 Task: Look for gluten-free products in the category "Champagne & Sparkling Wine".
Action: Mouse moved to (725, 236)
Screenshot: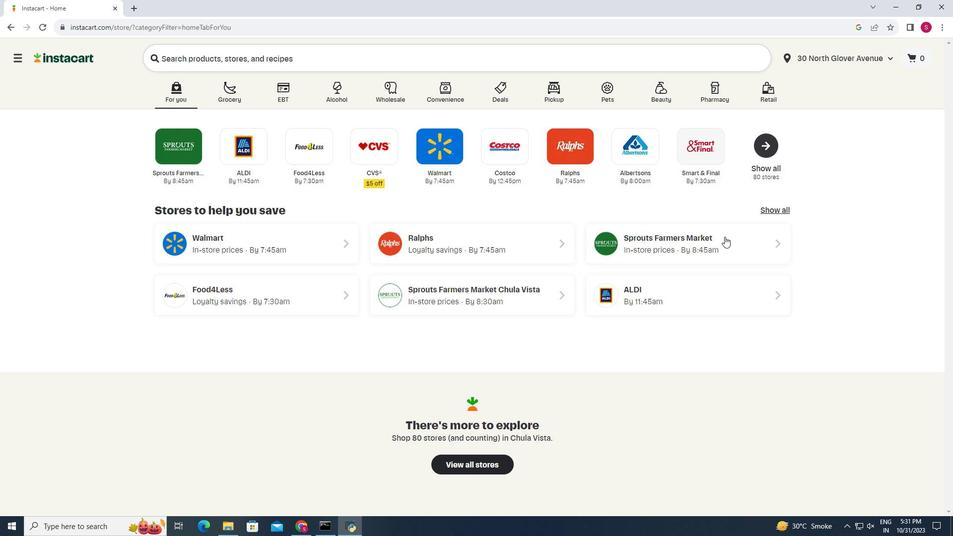 
Action: Mouse pressed left at (725, 236)
Screenshot: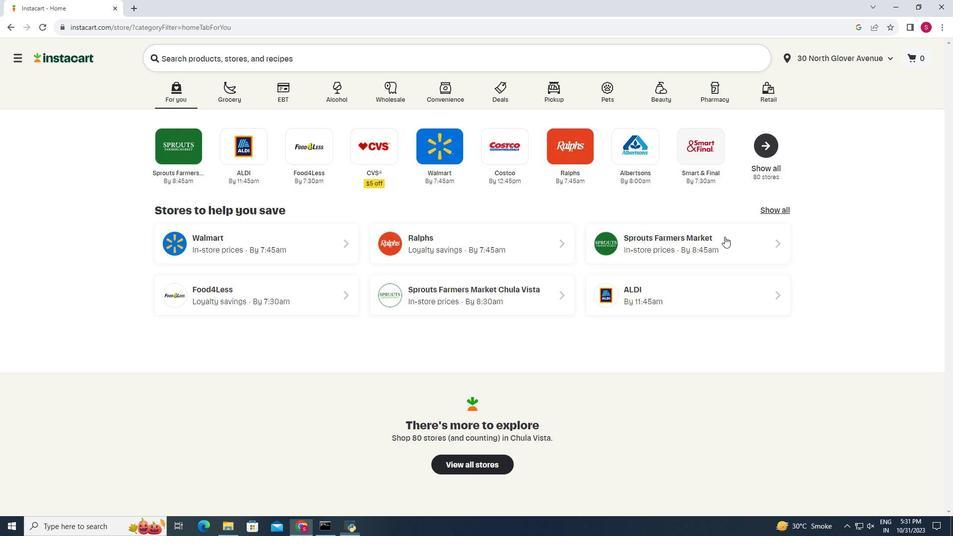 
Action: Mouse moved to (32, 511)
Screenshot: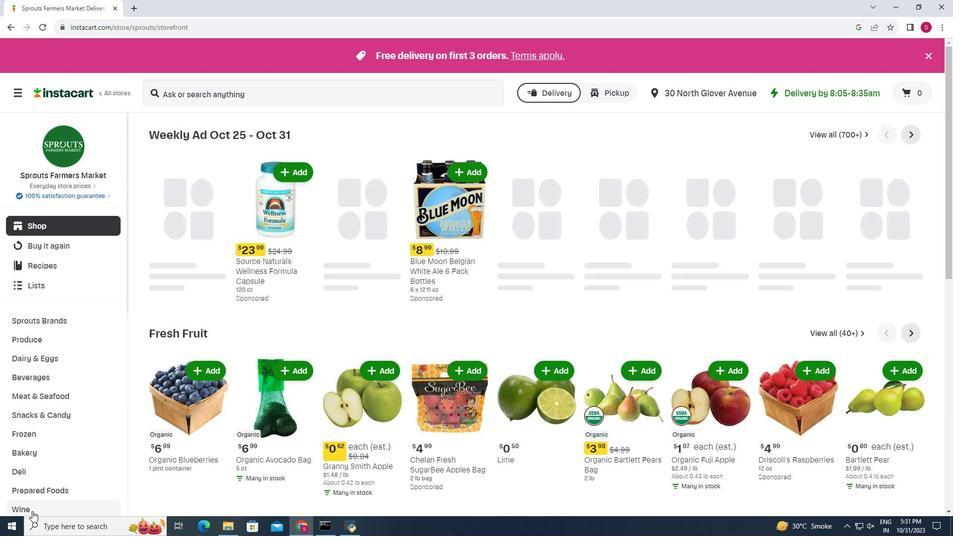 
Action: Mouse pressed left at (32, 511)
Screenshot: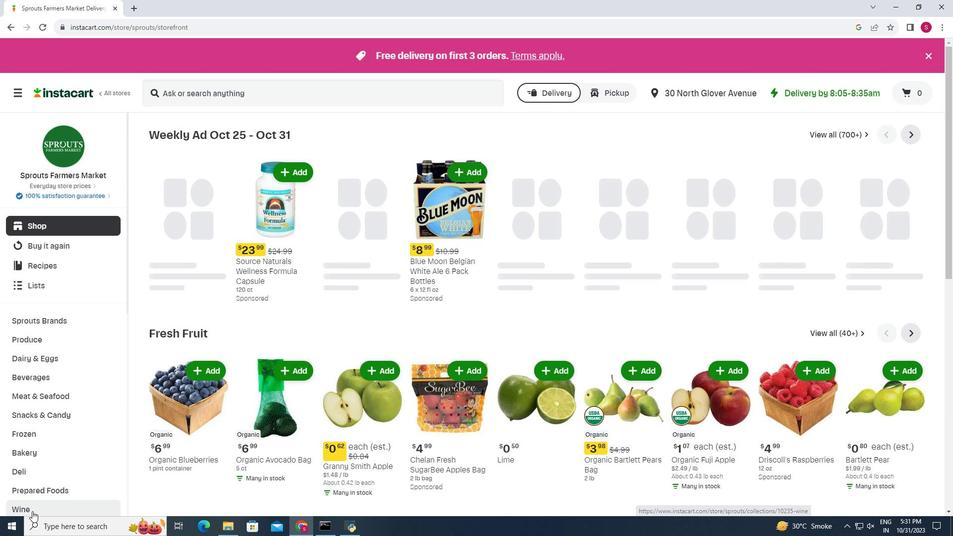 
Action: Mouse moved to (309, 161)
Screenshot: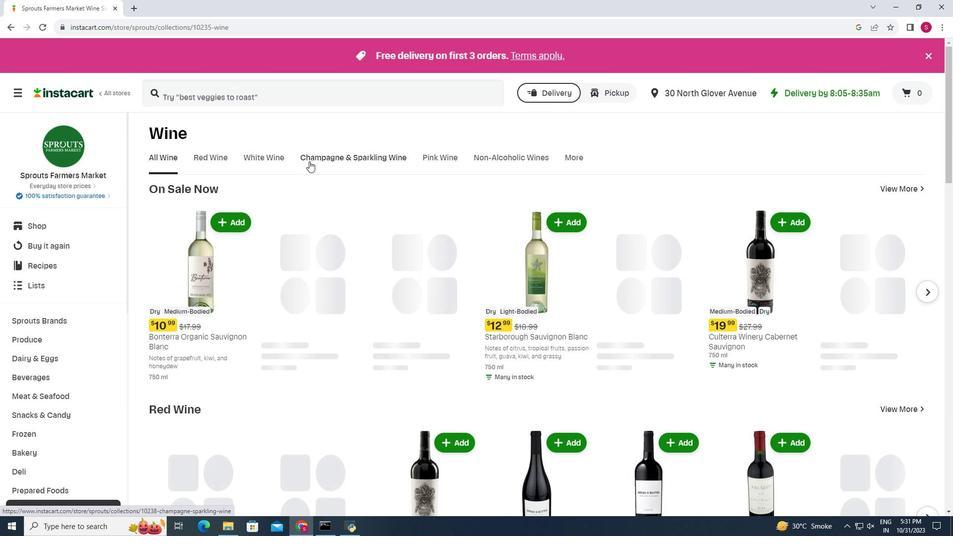 
Action: Mouse pressed left at (309, 161)
Screenshot: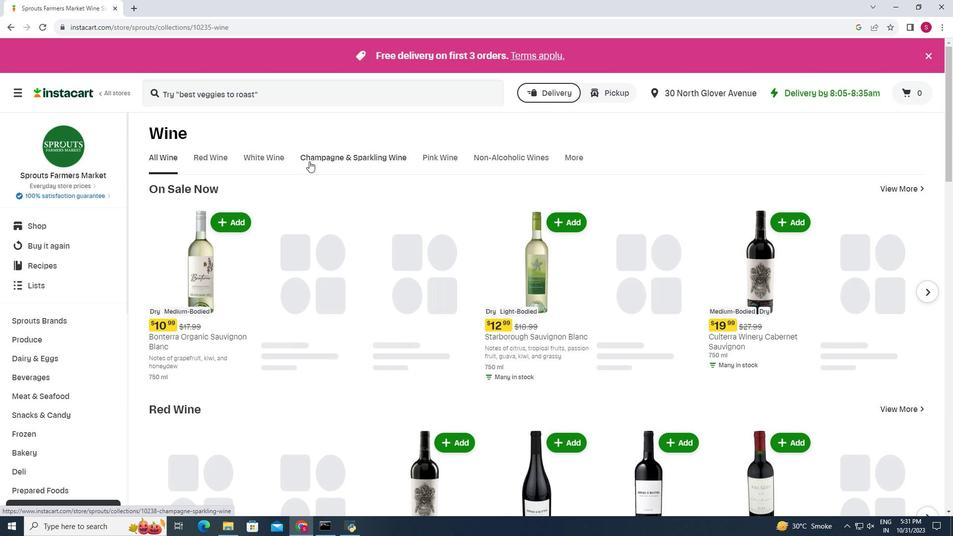 
Action: Mouse moved to (239, 242)
Screenshot: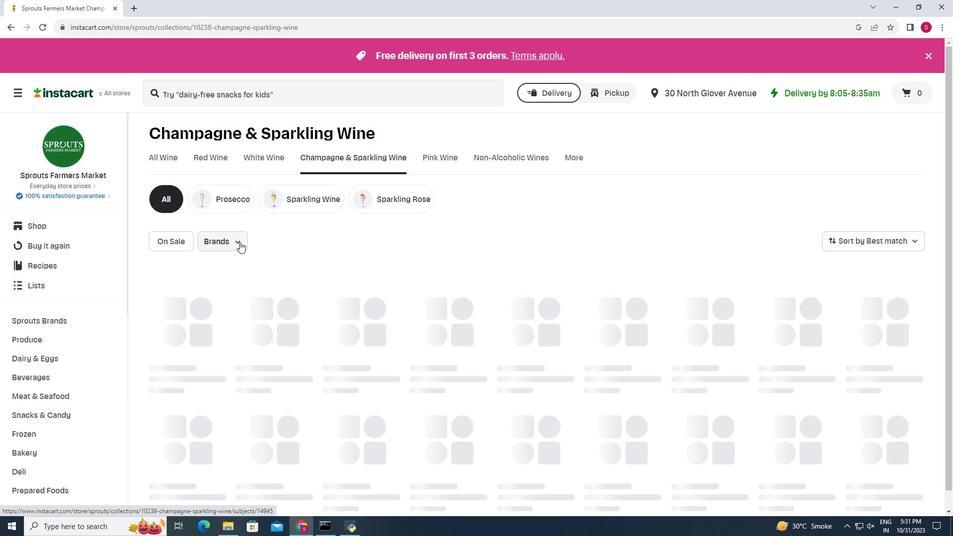 
Action: Mouse pressed left at (239, 242)
Screenshot: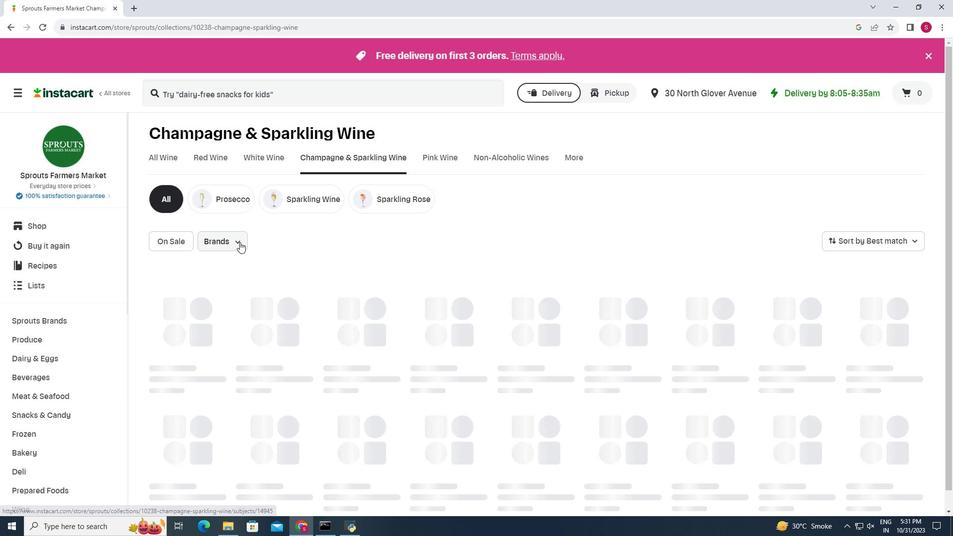 
Action: Mouse moved to (281, 291)
Screenshot: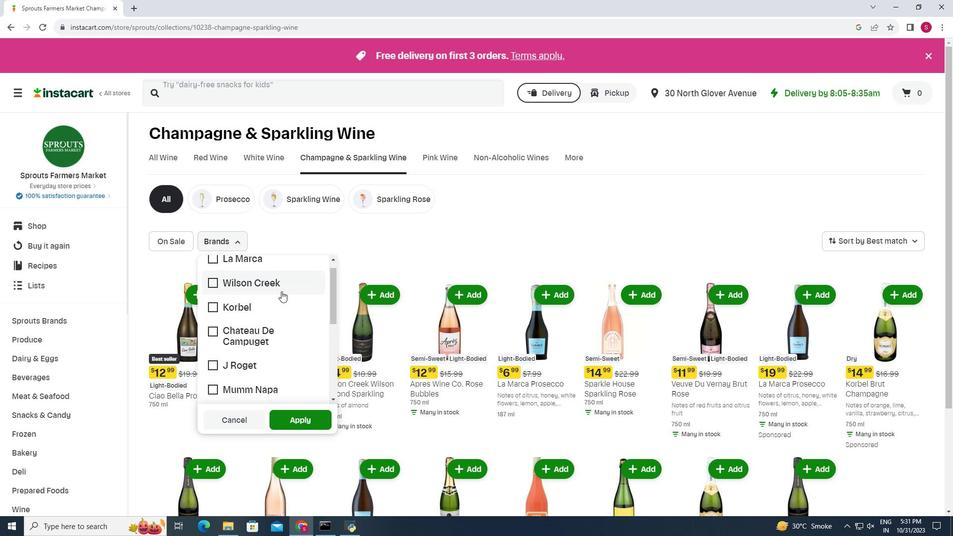 
Action: Mouse scrolled (281, 291) with delta (0, 0)
Screenshot: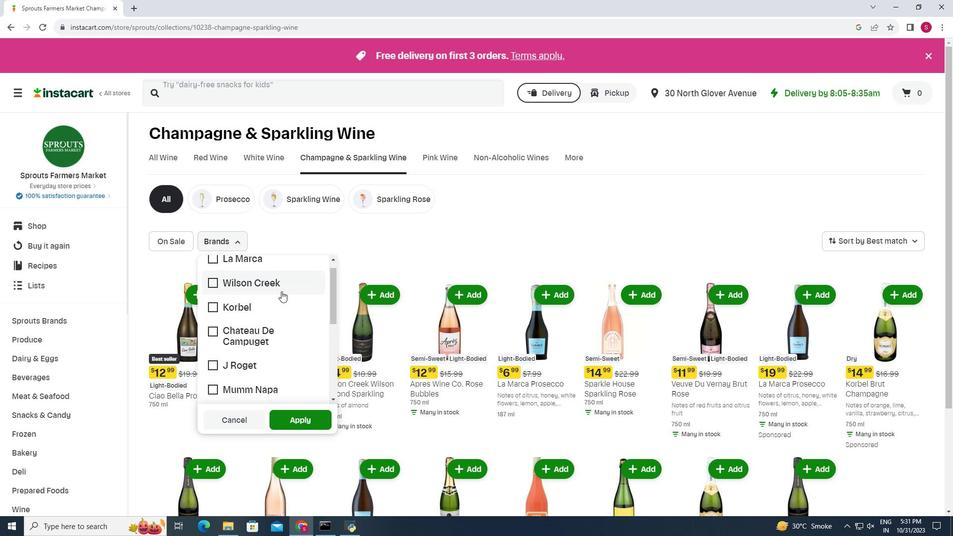 
Action: Mouse moved to (281, 291)
Screenshot: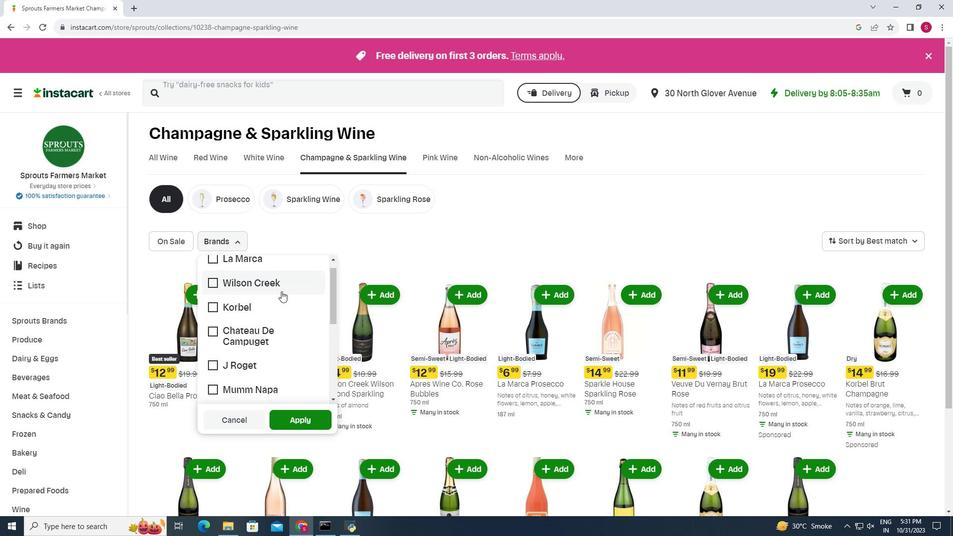 
Action: Mouse scrolled (281, 291) with delta (0, 0)
Screenshot: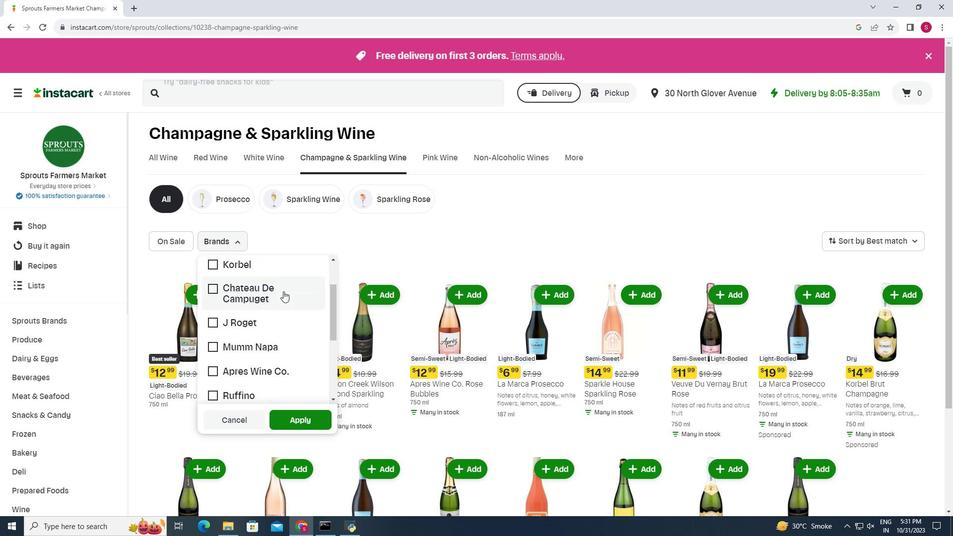
Action: Mouse scrolled (281, 291) with delta (0, 0)
Screenshot: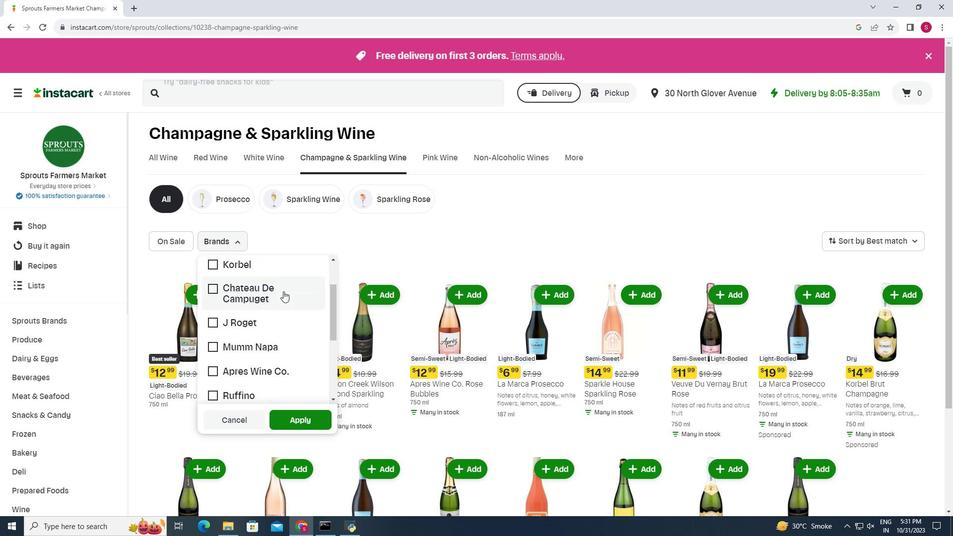 
Action: Mouse scrolled (281, 291) with delta (0, 0)
Screenshot: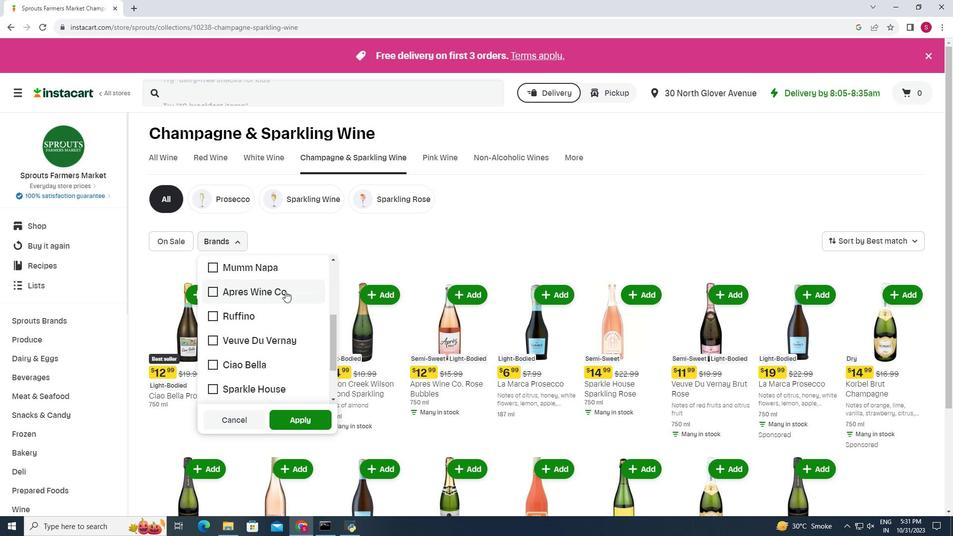 
Action: Mouse moved to (288, 291)
Screenshot: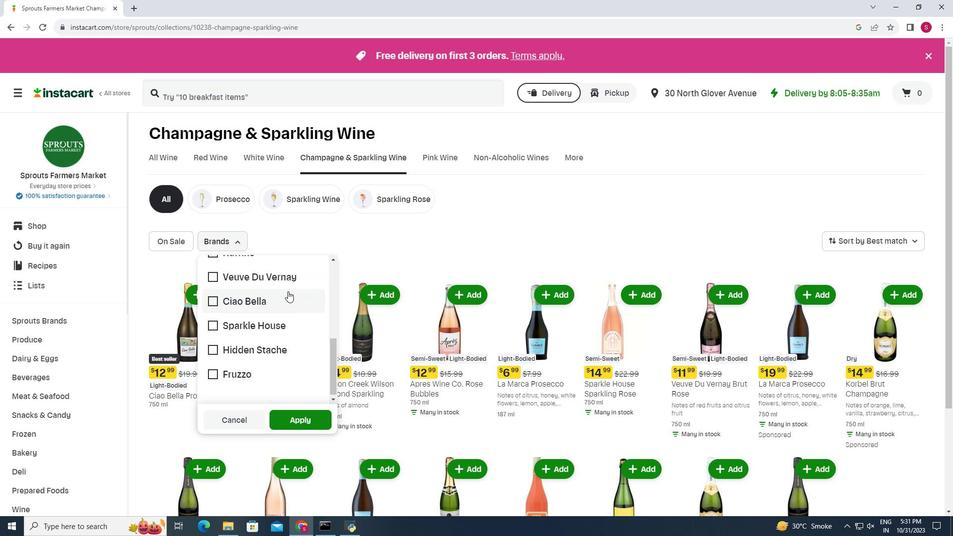 
